 Task: Use the formula "CONVERT" in spreadsheet "Project portfolio".
Action: Mouse moved to (152, 337)
Screenshot: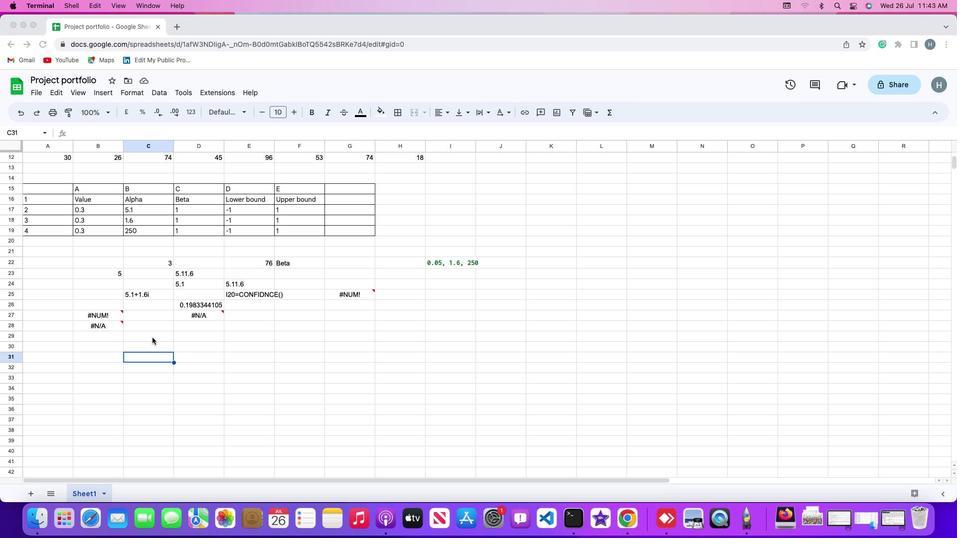 
Action: Mouse pressed left at (152, 337)
Screenshot: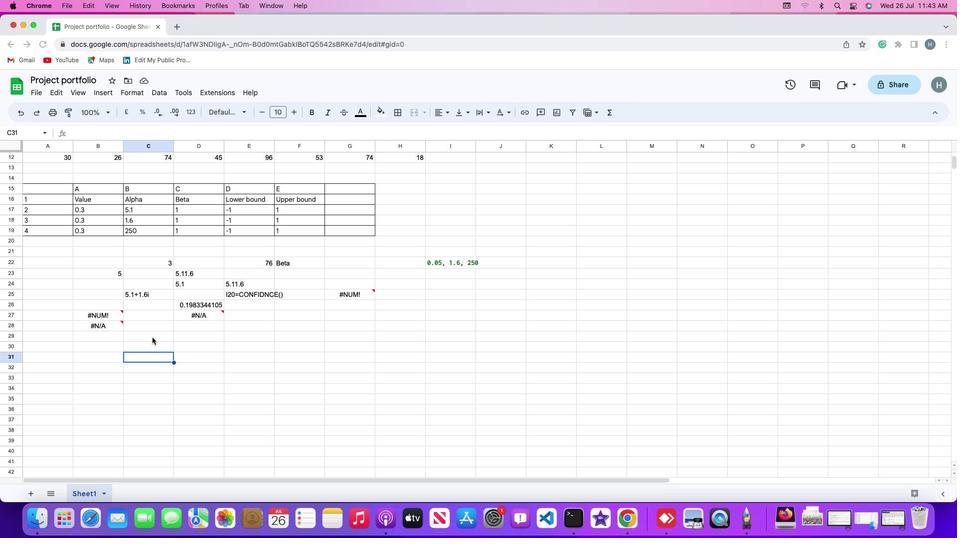 
Action: Mouse moved to (106, 93)
Screenshot: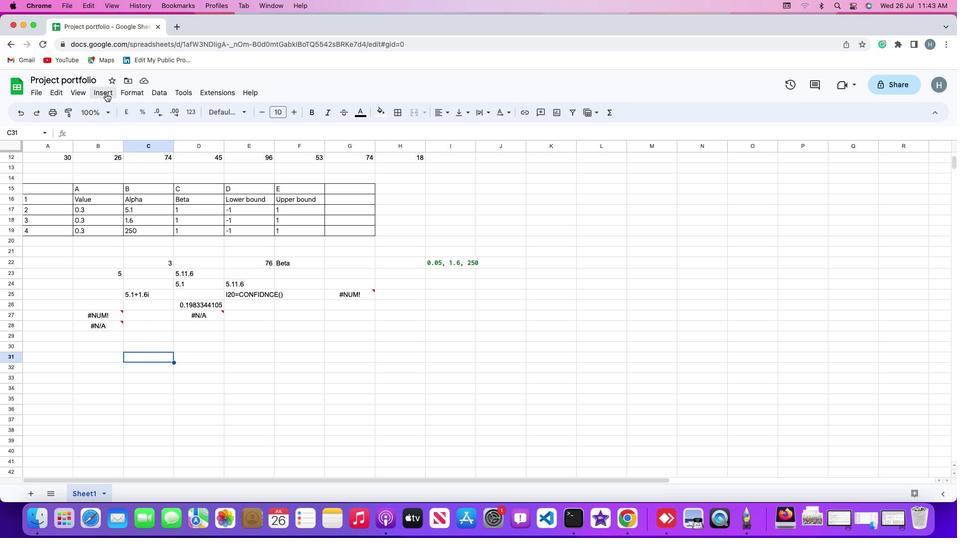 
Action: Mouse pressed left at (106, 93)
Screenshot: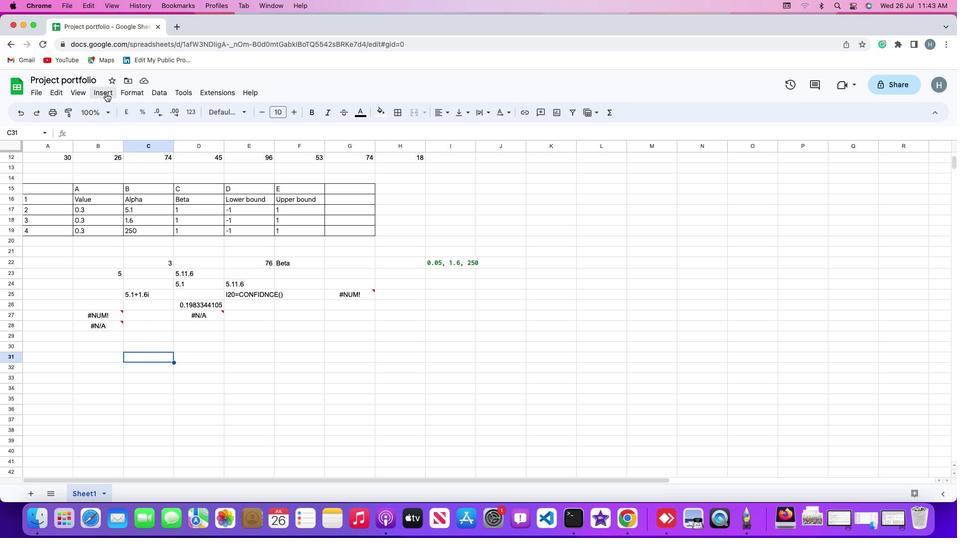 
Action: Mouse moved to (134, 254)
Screenshot: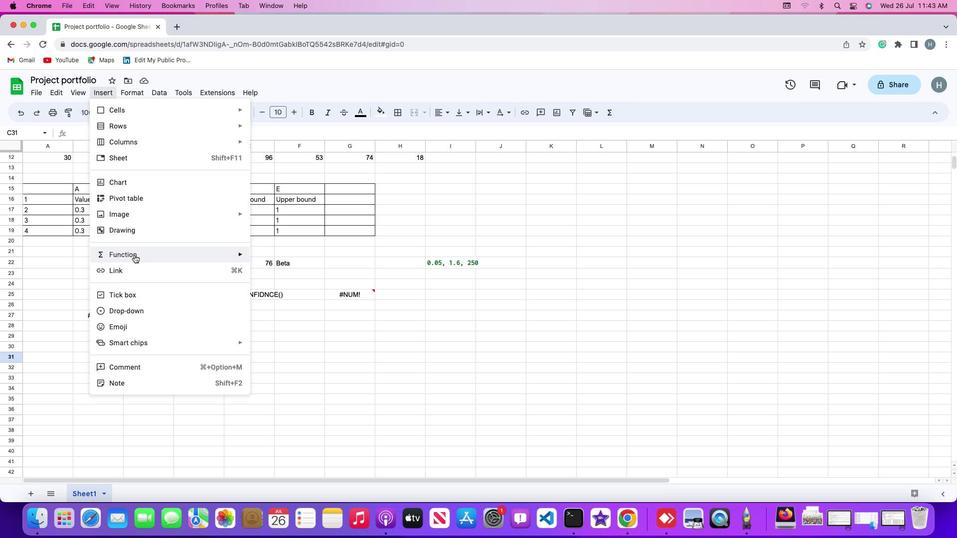 
Action: Mouse pressed left at (134, 254)
Screenshot: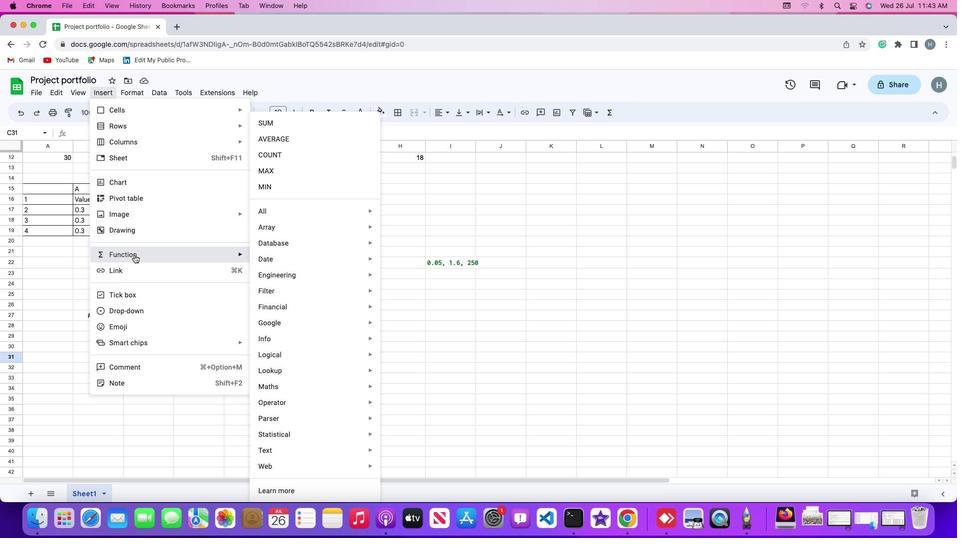 
Action: Mouse moved to (265, 213)
Screenshot: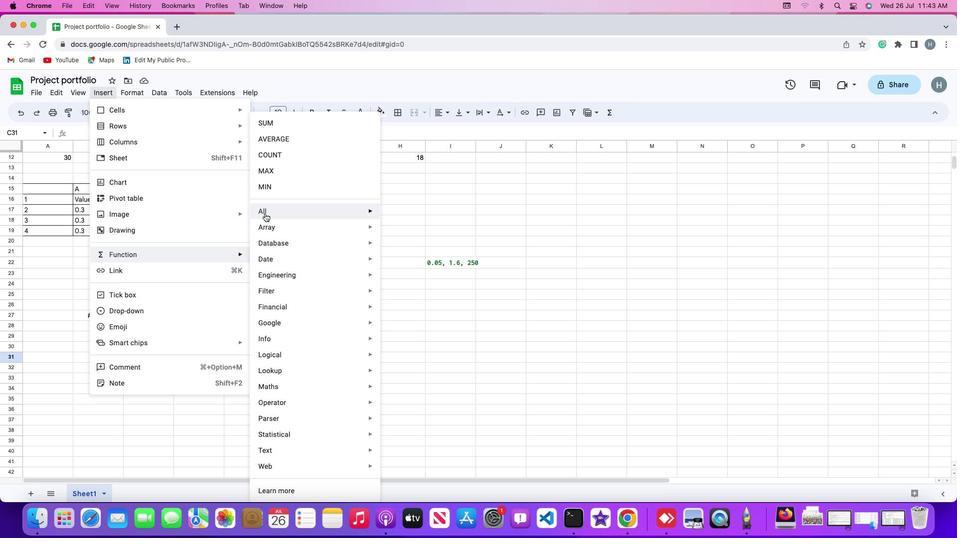 
Action: Mouse pressed left at (265, 213)
Screenshot: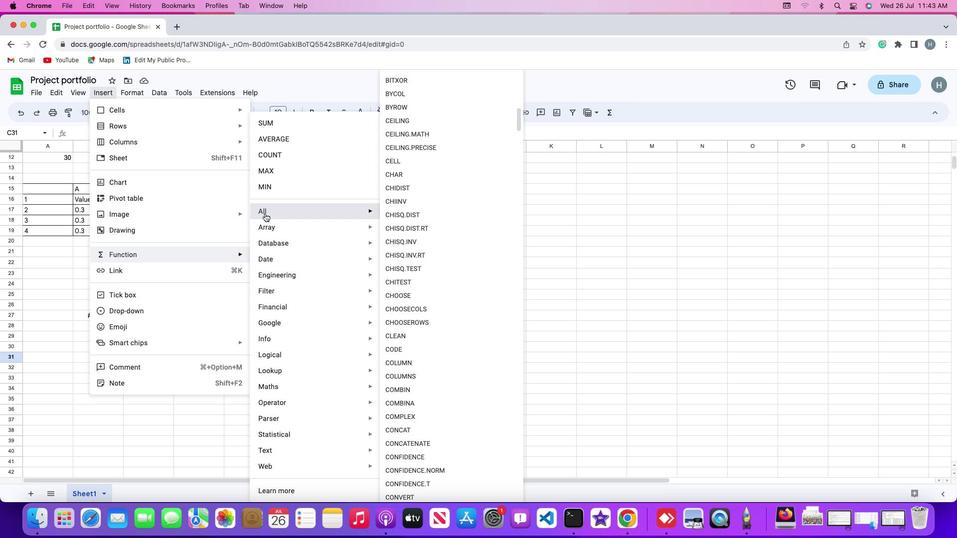 
Action: Mouse moved to (437, 439)
Screenshot: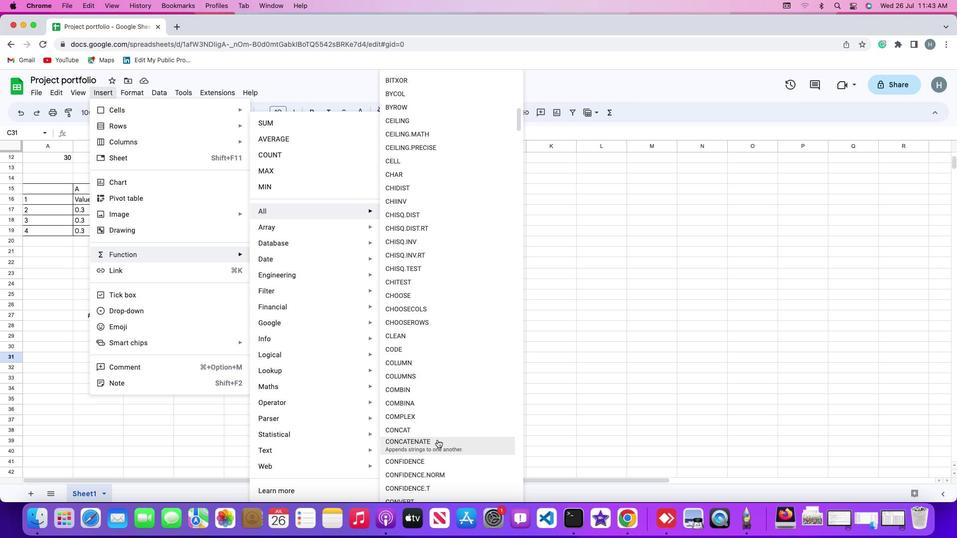 
Action: Mouse scrolled (437, 439) with delta (0, 0)
Screenshot: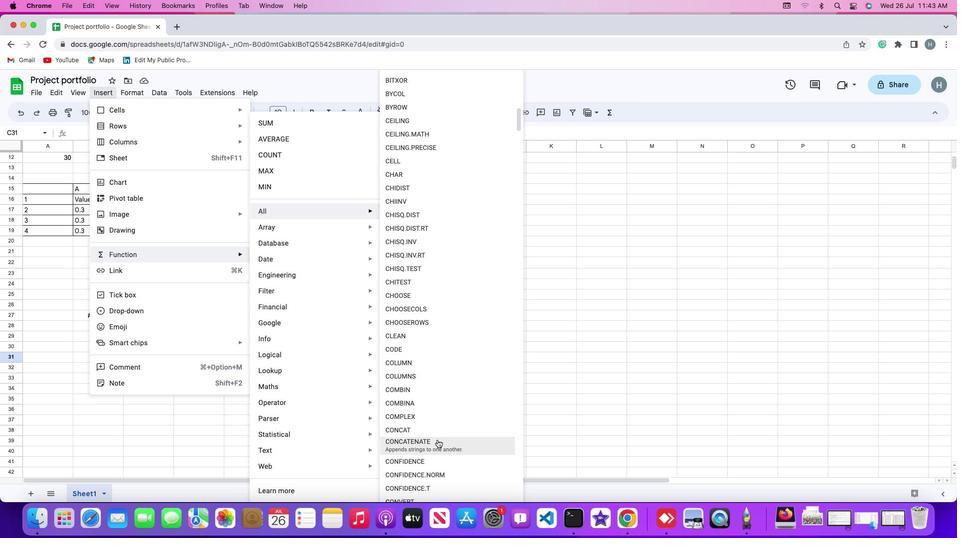 
Action: Mouse scrolled (437, 439) with delta (0, 0)
Screenshot: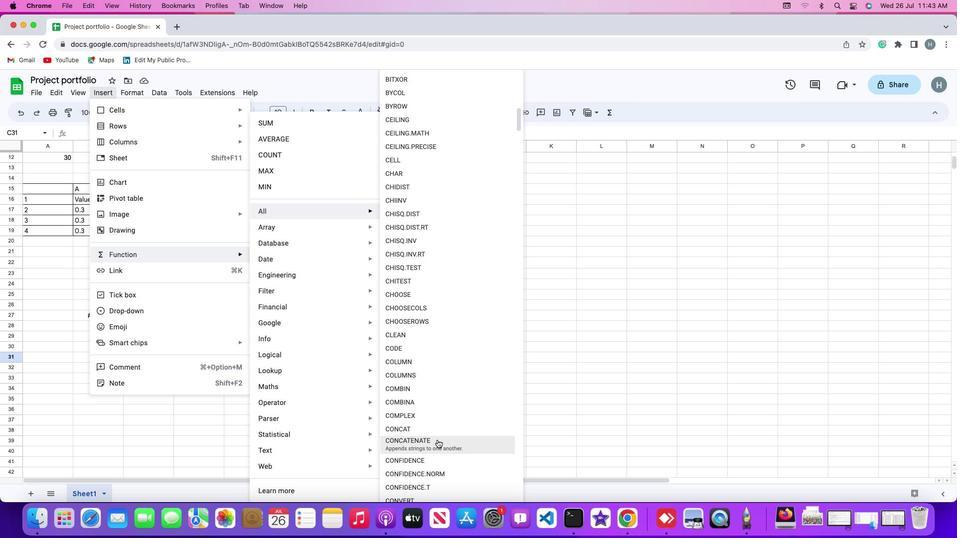 
Action: Mouse scrolled (437, 439) with delta (0, 0)
Screenshot: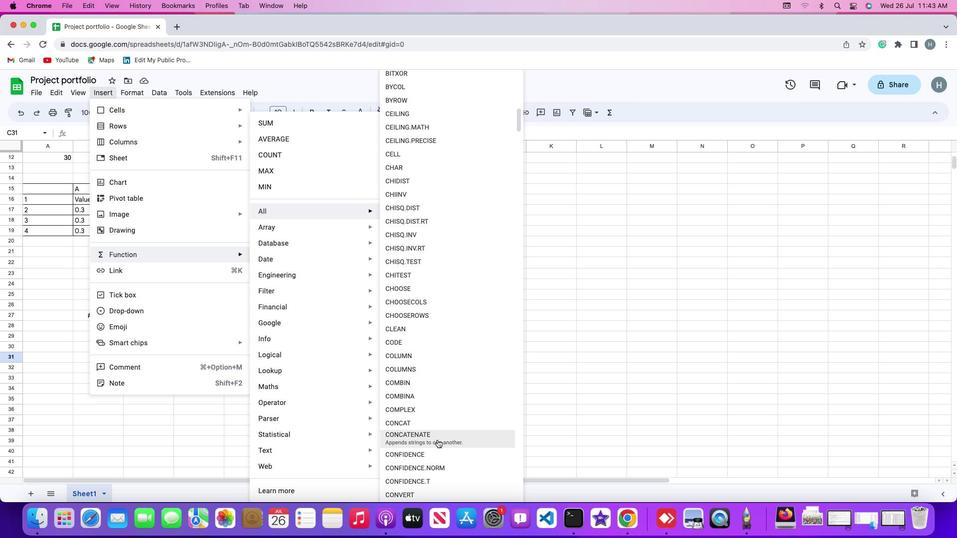 
Action: Mouse scrolled (437, 439) with delta (0, 0)
Screenshot: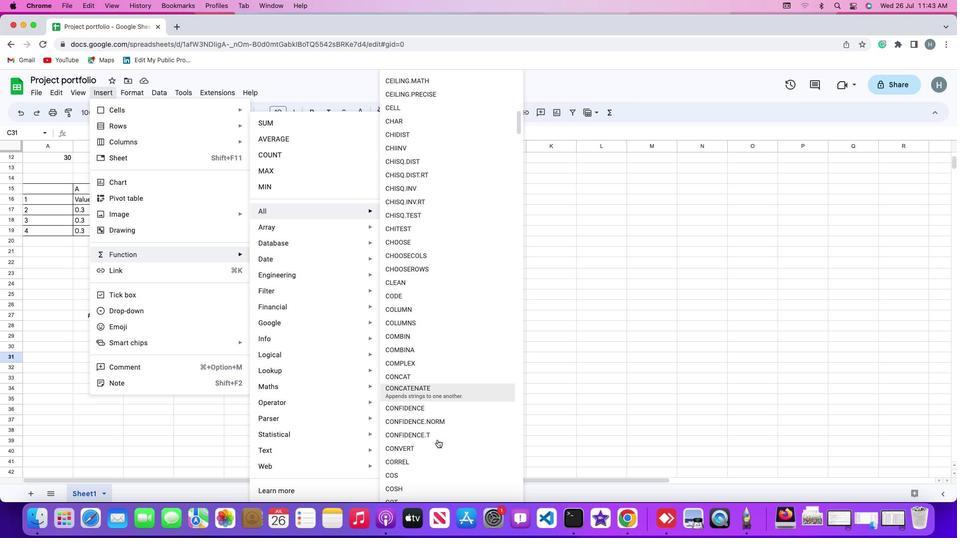 
Action: Mouse scrolled (437, 439) with delta (0, 0)
Screenshot: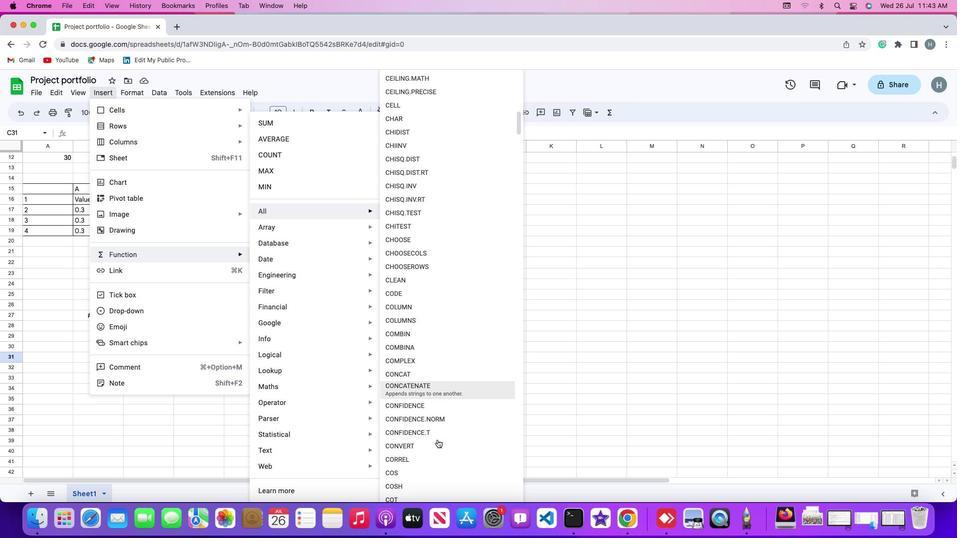 
Action: Mouse scrolled (437, 439) with delta (0, -1)
Screenshot: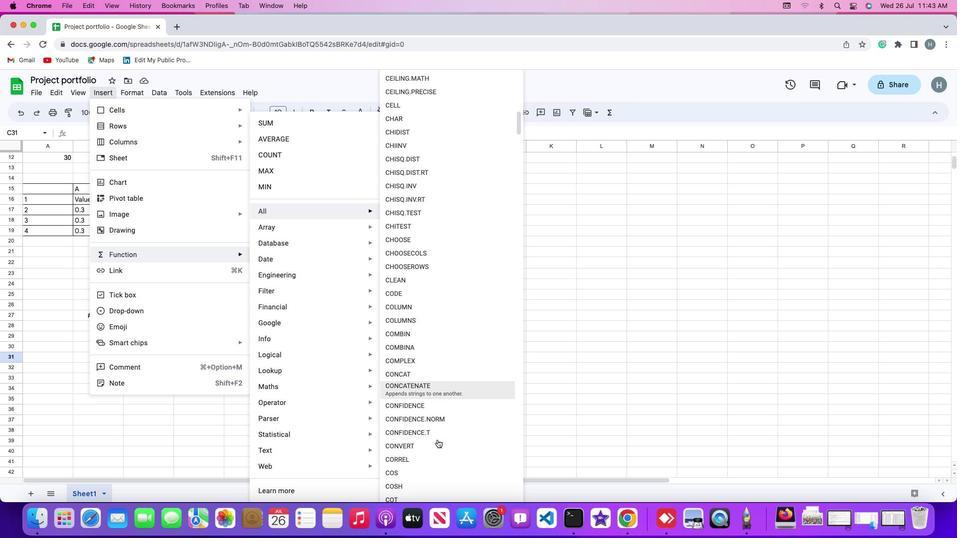 
Action: Mouse scrolled (437, 439) with delta (0, -1)
Screenshot: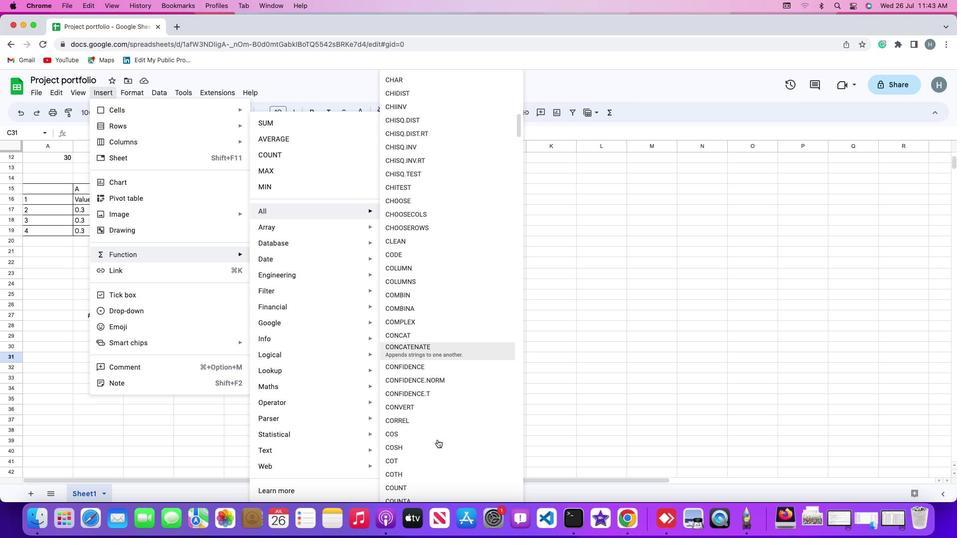 
Action: Mouse moved to (401, 268)
Screenshot: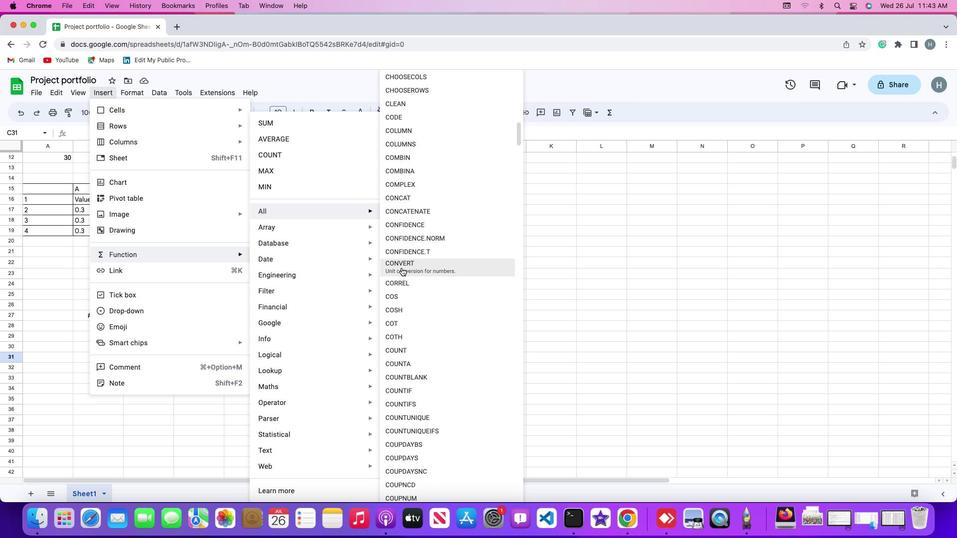
Action: Mouse pressed left at (401, 268)
Screenshot: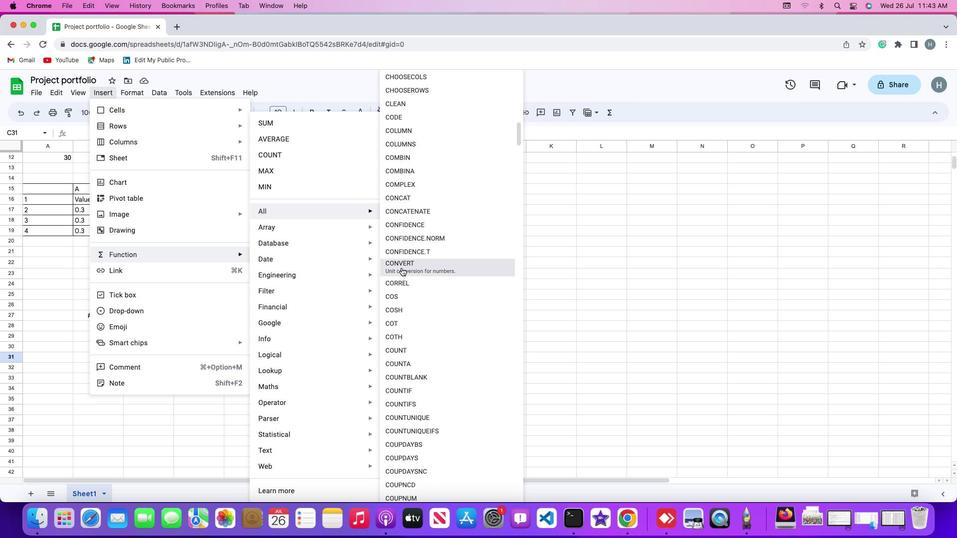 
Action: Mouse moved to (293, 197)
Screenshot: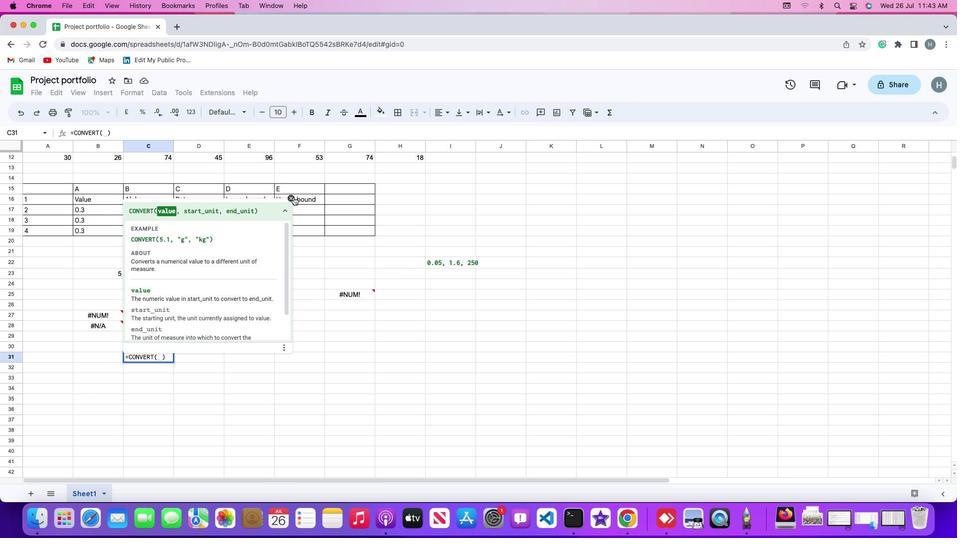 
Action: Mouse pressed left at (293, 197)
Screenshot: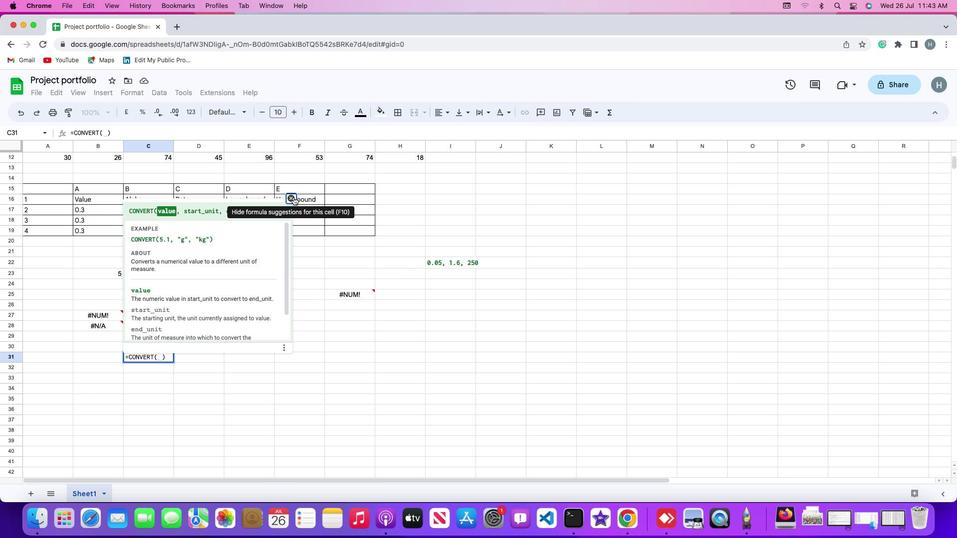 
Action: Mouse moved to (146, 210)
Screenshot: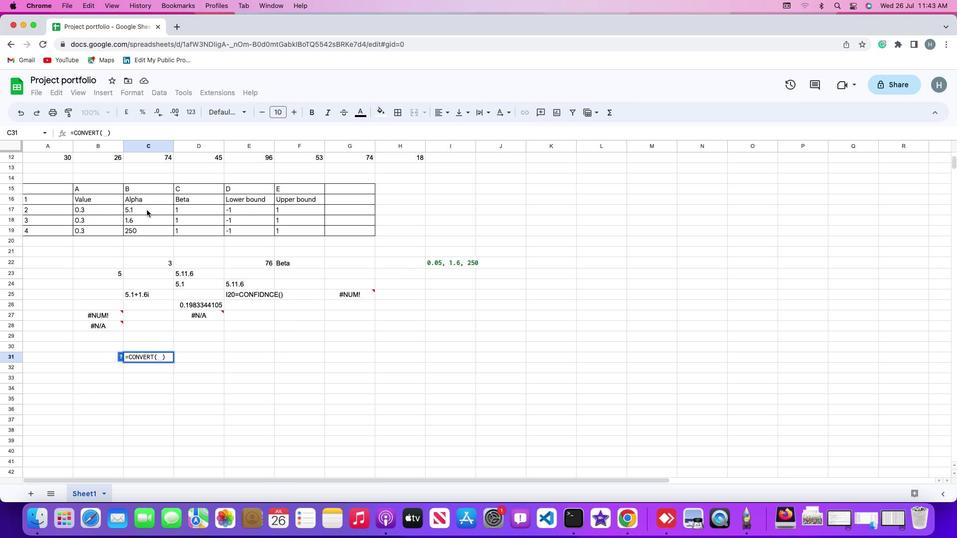 
Action: Mouse pressed left at (146, 210)
Screenshot: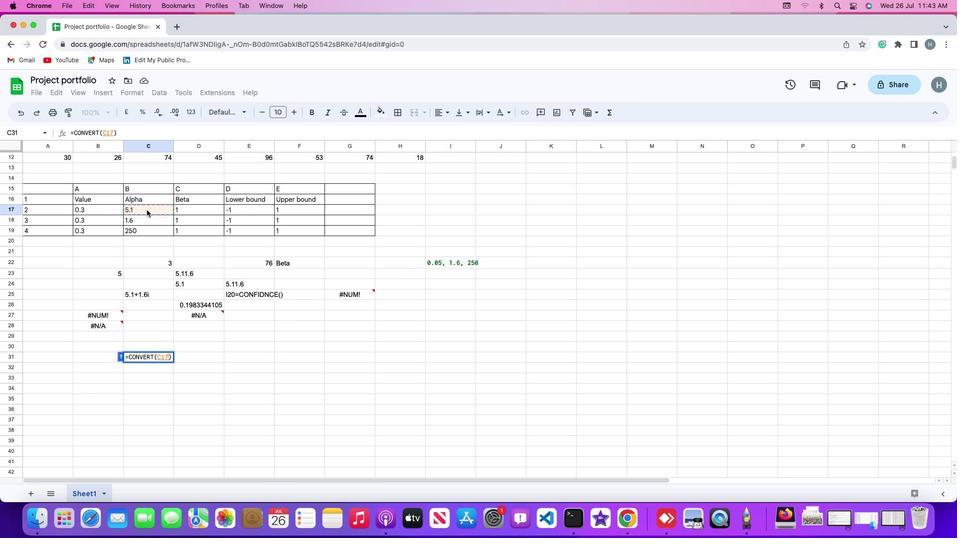 
Action: Mouse moved to (146, 210)
Screenshot: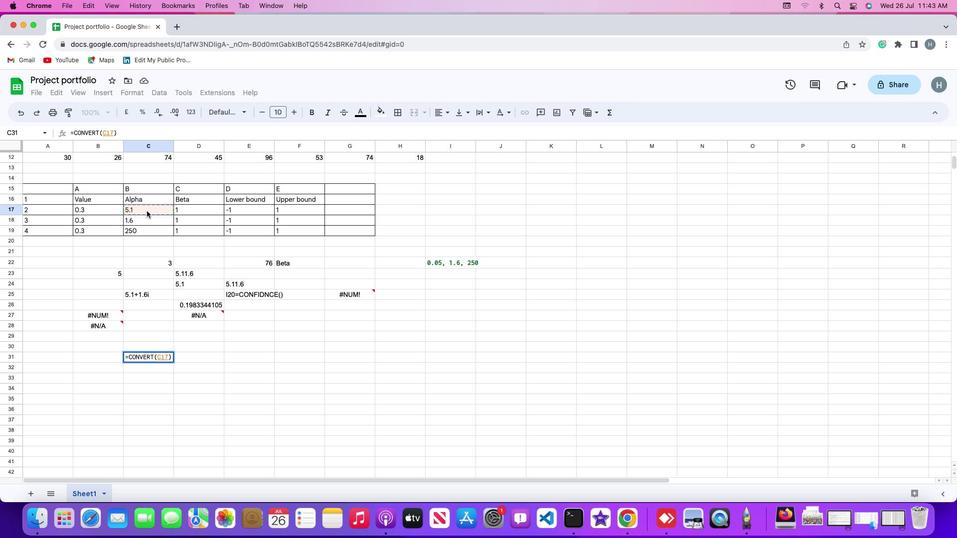 
Action: Key pressed ','Key.shift_r'"'
Screenshot: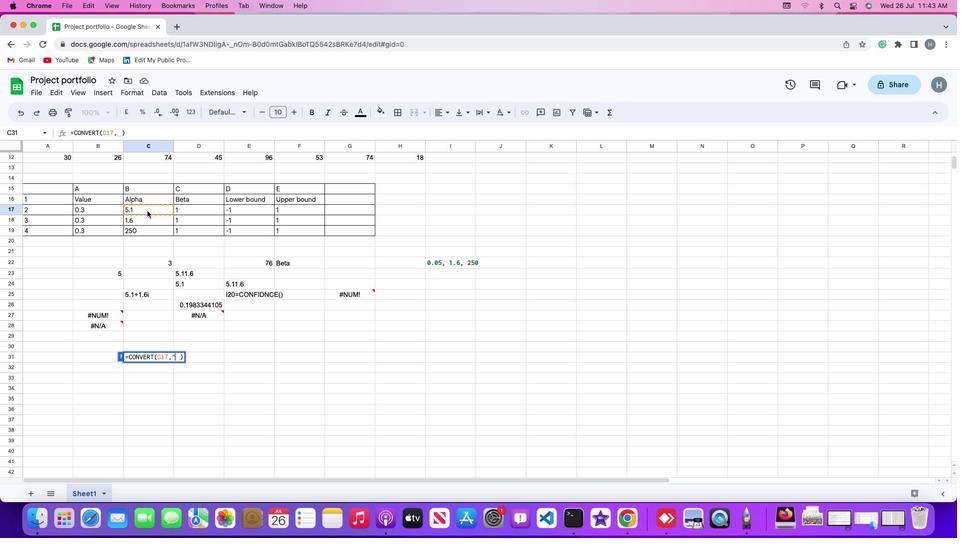 
Action: Mouse moved to (149, 213)
Screenshot: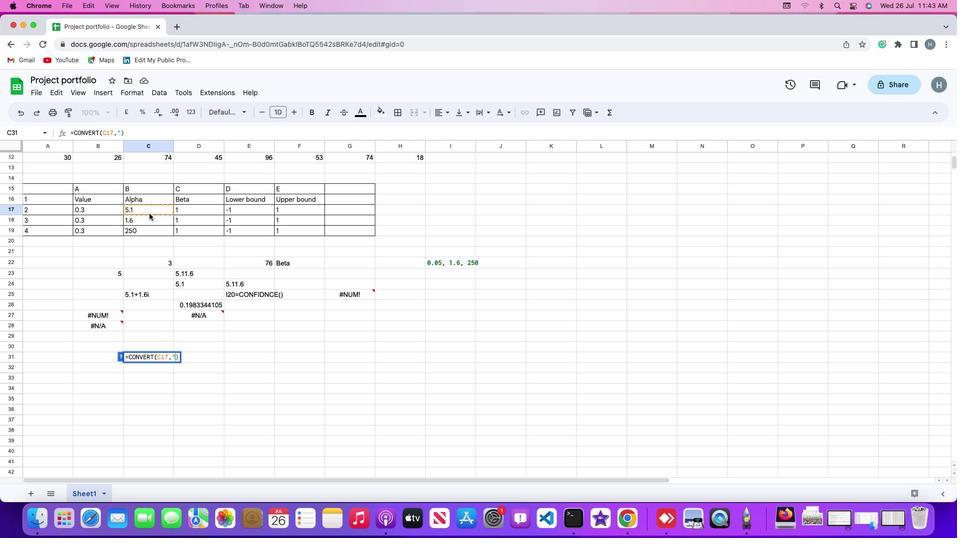 
Action: Key pressed 'g'
Screenshot: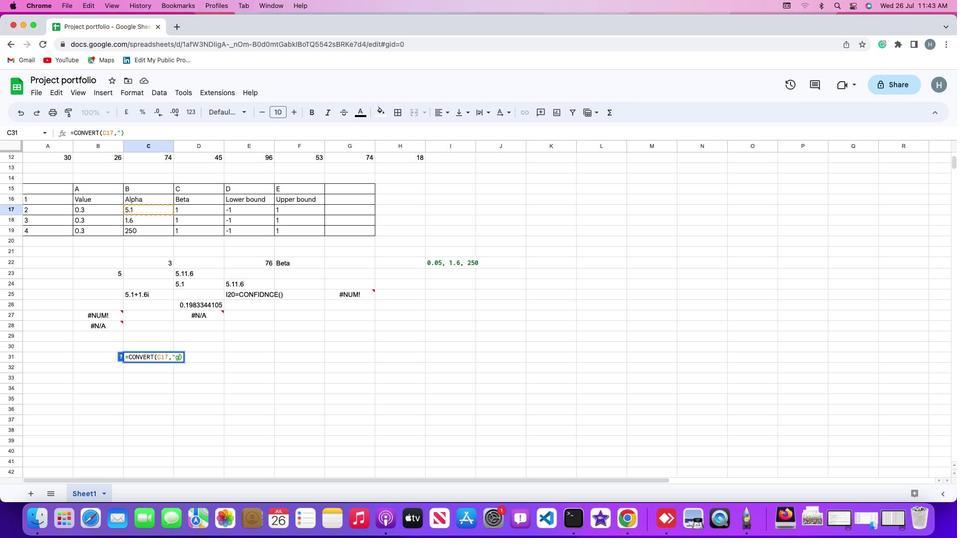 
Action: Mouse moved to (149, 213)
Screenshot: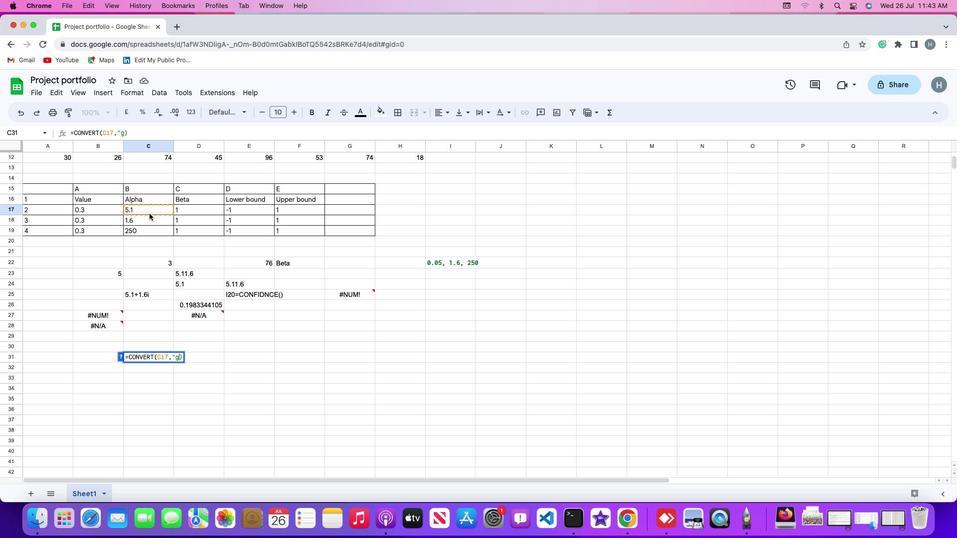
Action: Key pressed Key.shift_r
Screenshot: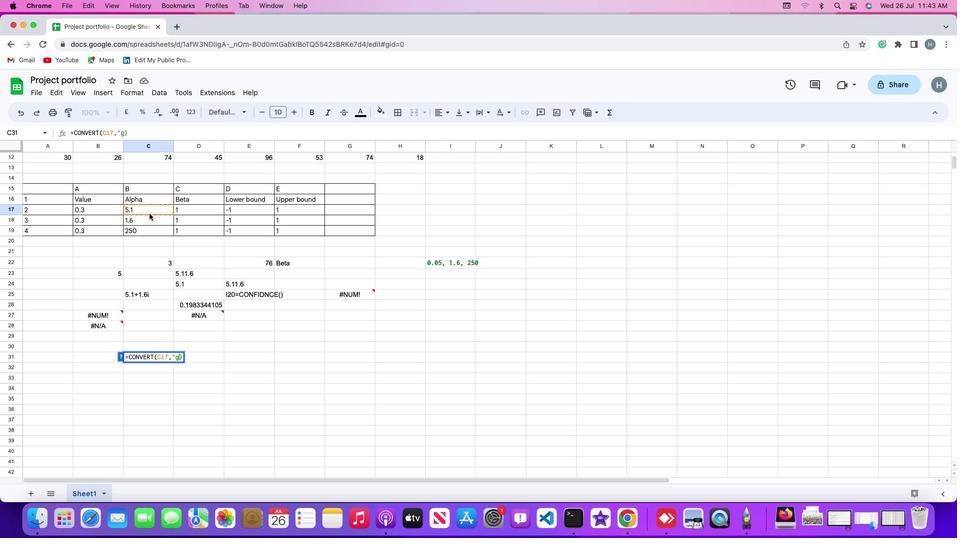 
Action: Mouse moved to (149, 213)
Screenshot: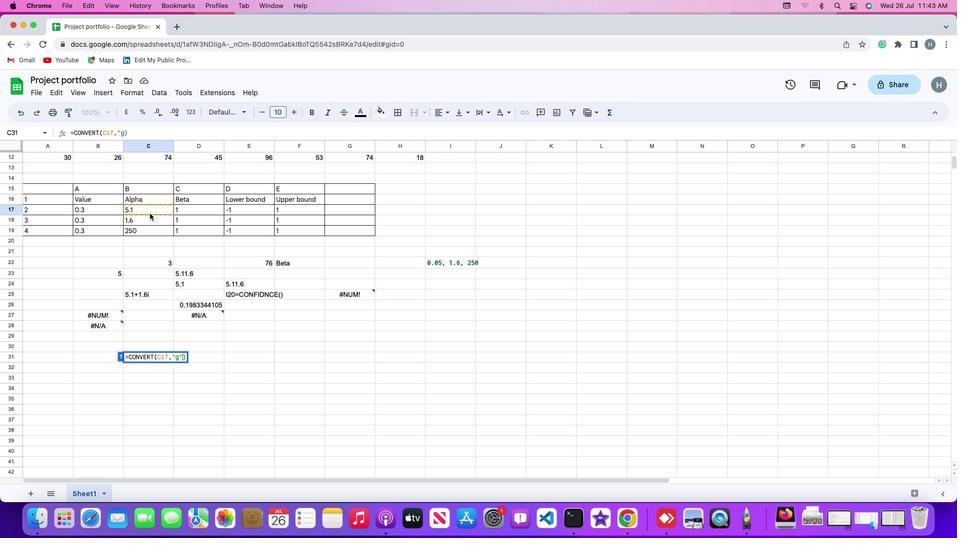 
Action: Key pressed '"'
Screenshot: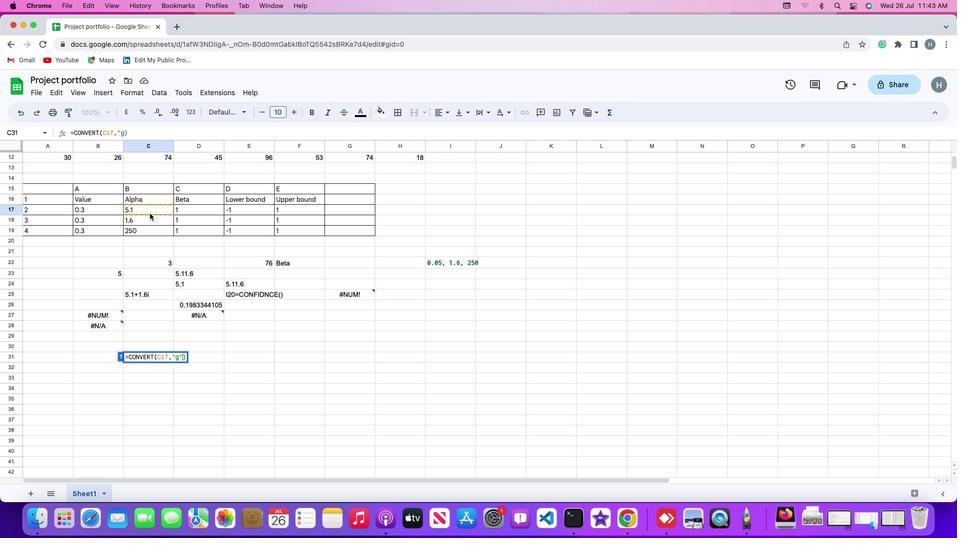 
Action: Mouse moved to (150, 213)
Screenshot: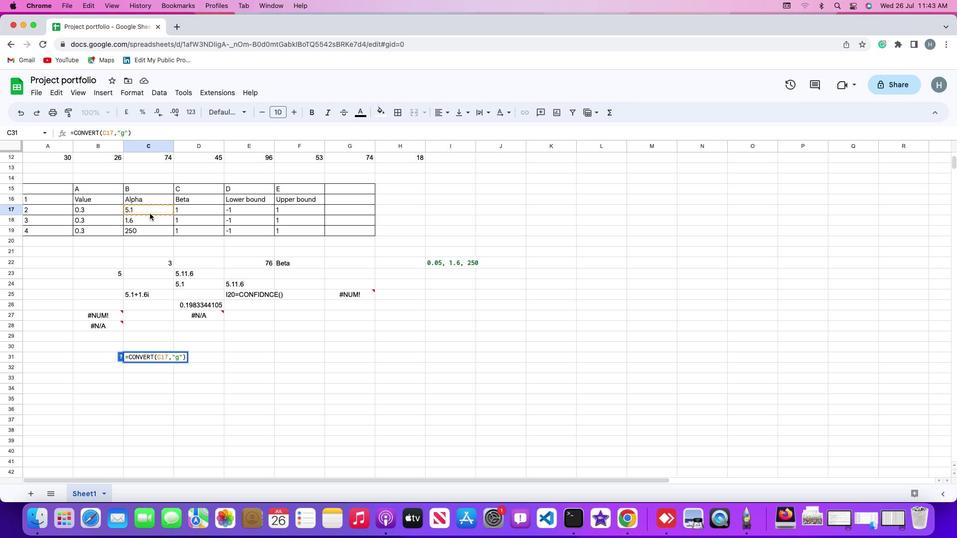 
Action: Key pressed ','Key.shift_r'"''k''g'Key.shift_r'"'Key.enter
Screenshot: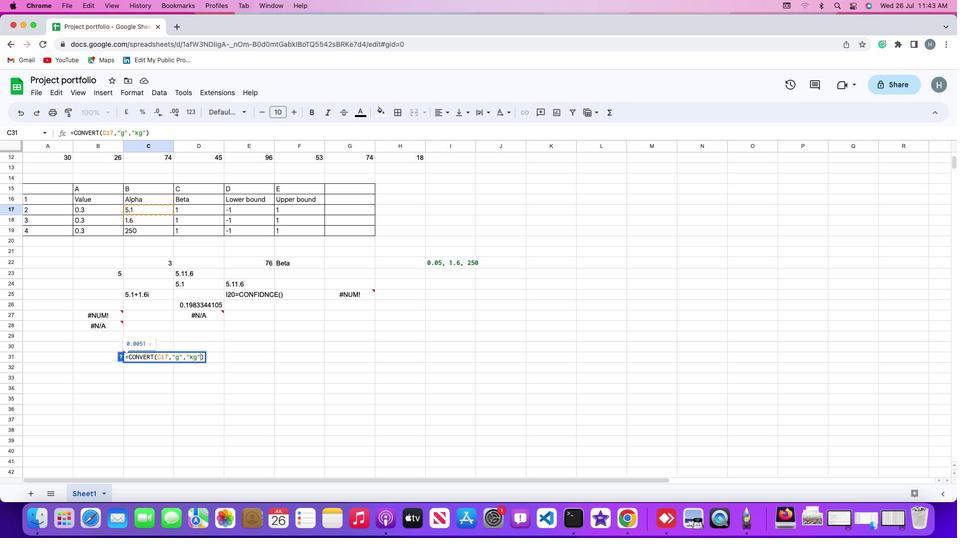 
